 Task: Evaluate the exponential function for x = 5.
Action: Mouse moved to (1053, 71)
Screenshot: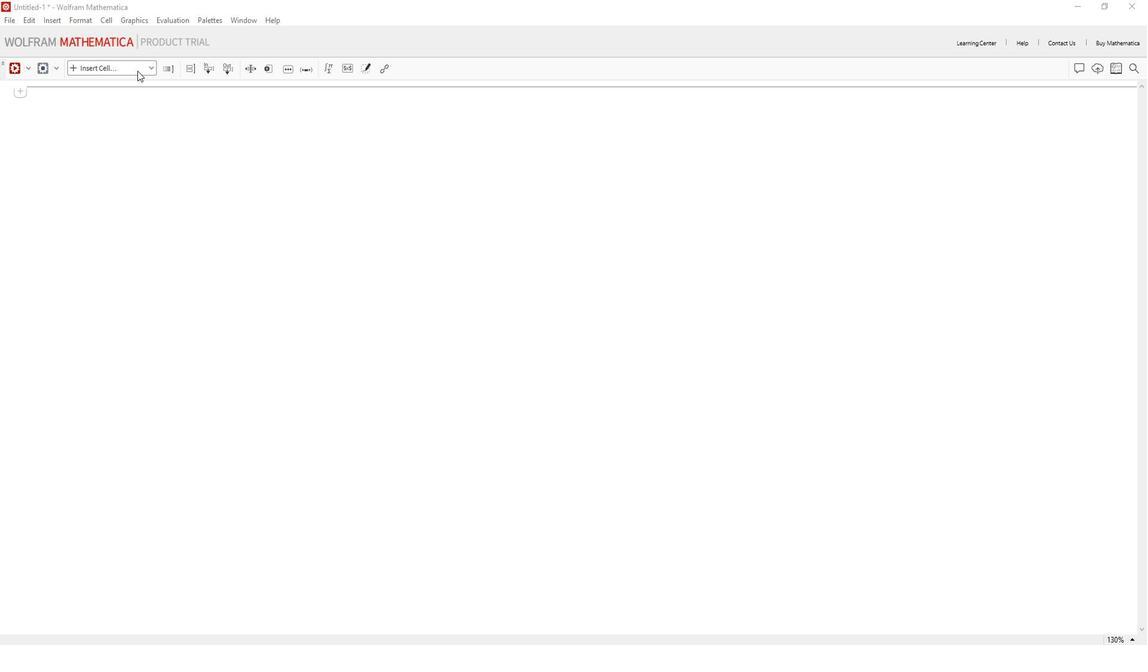 
Action: Mouse pressed left at (1053, 71)
Screenshot: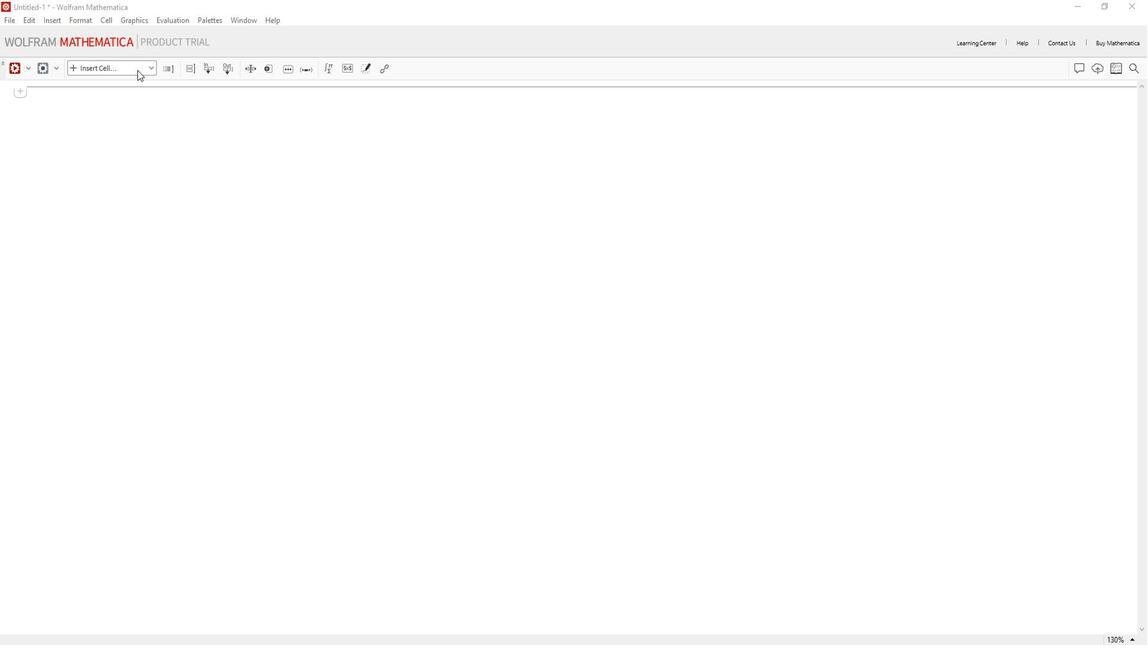 
Action: Mouse moved to (1024, 95)
Screenshot: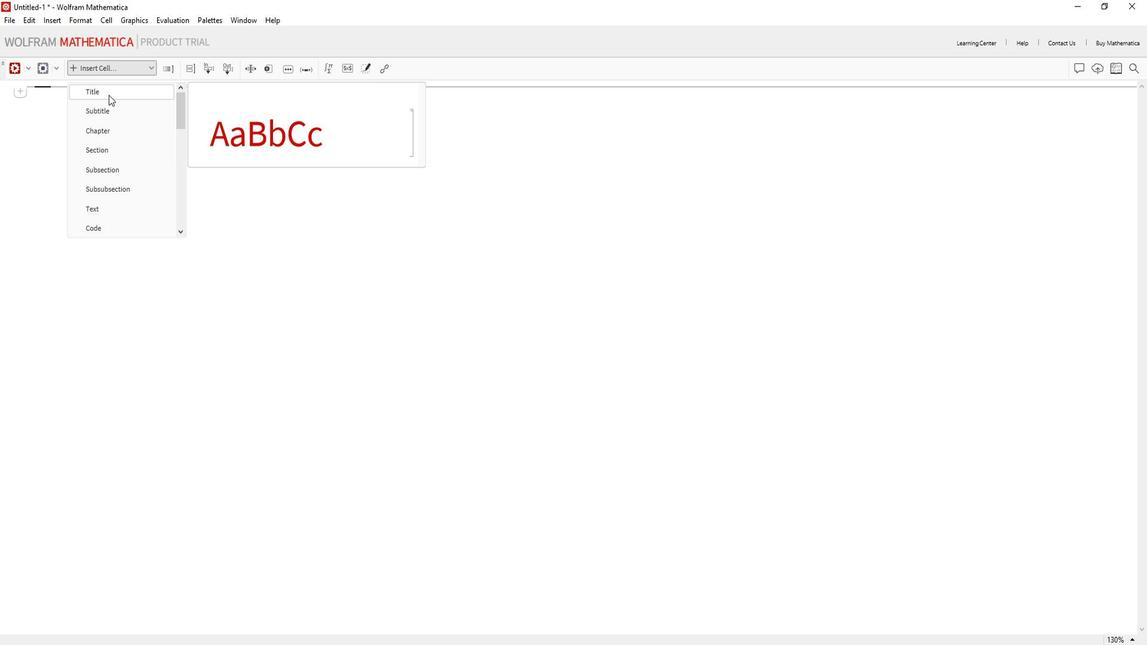 
Action: Mouse pressed left at (1024, 95)
Screenshot: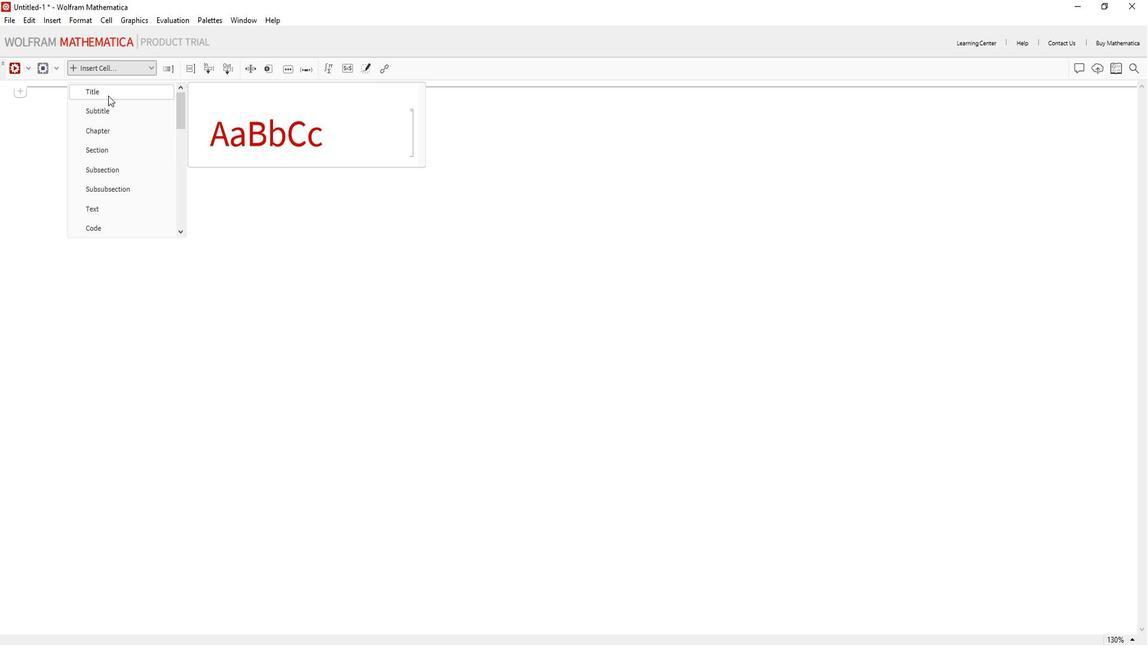 
Action: Key pressed <Key.shift>Evaluate<Key.space>the<Key.space>exponential<Key.space>function
Screenshot: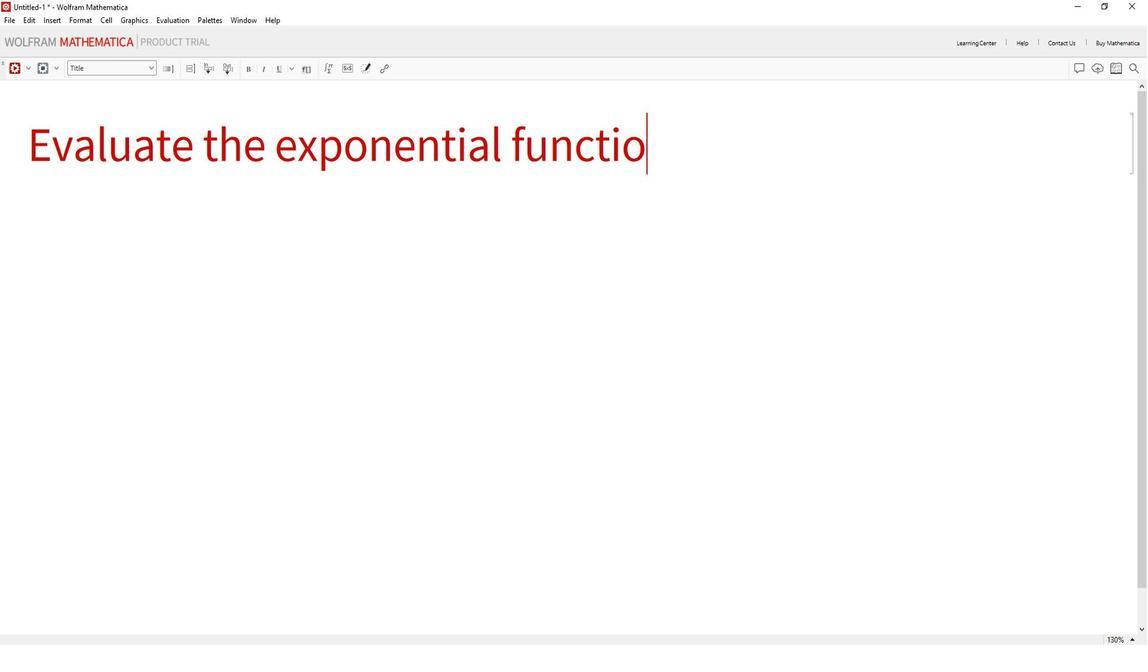 
Action: Mouse moved to (1036, 185)
Screenshot: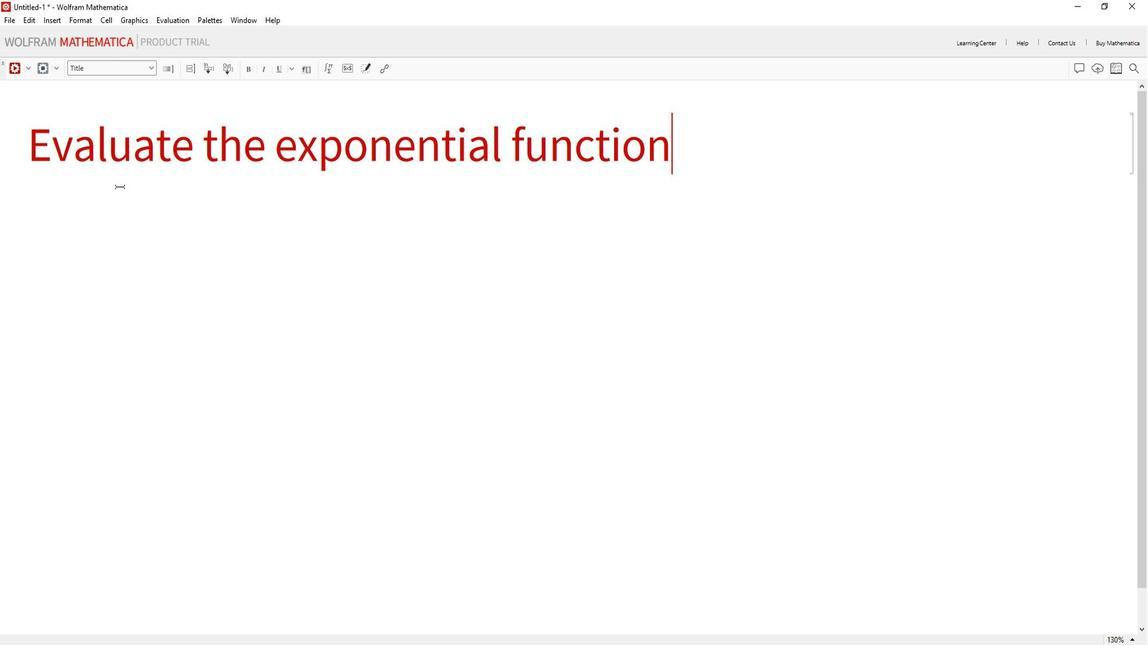 
Action: Mouse pressed left at (1036, 185)
Screenshot: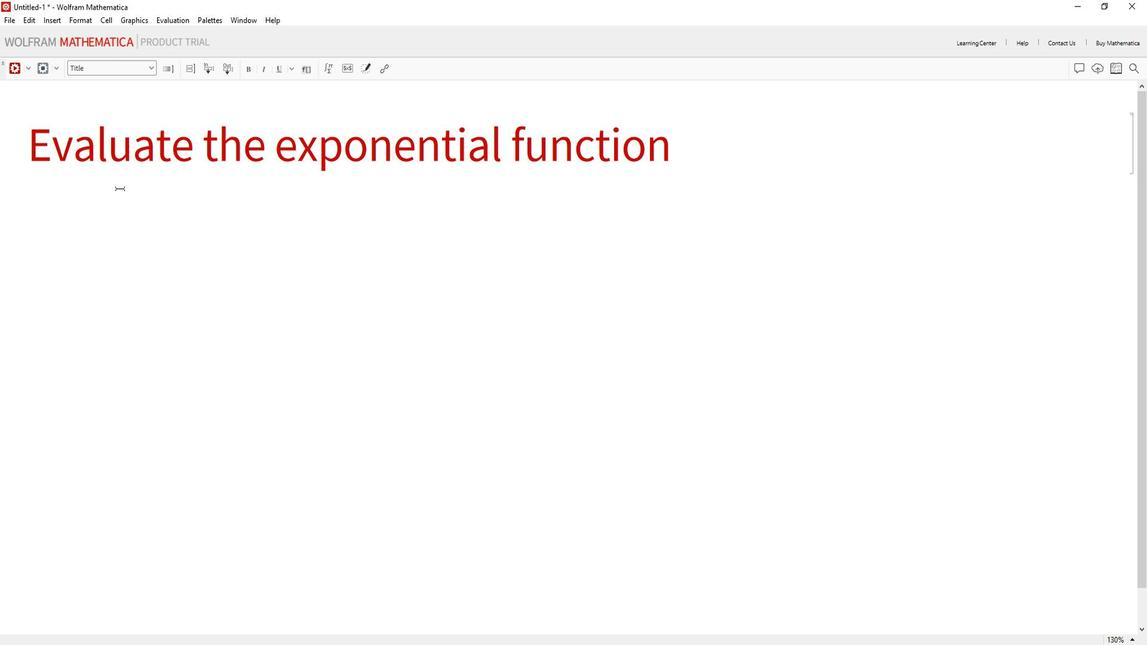 
Action: Mouse moved to (1037, 71)
Screenshot: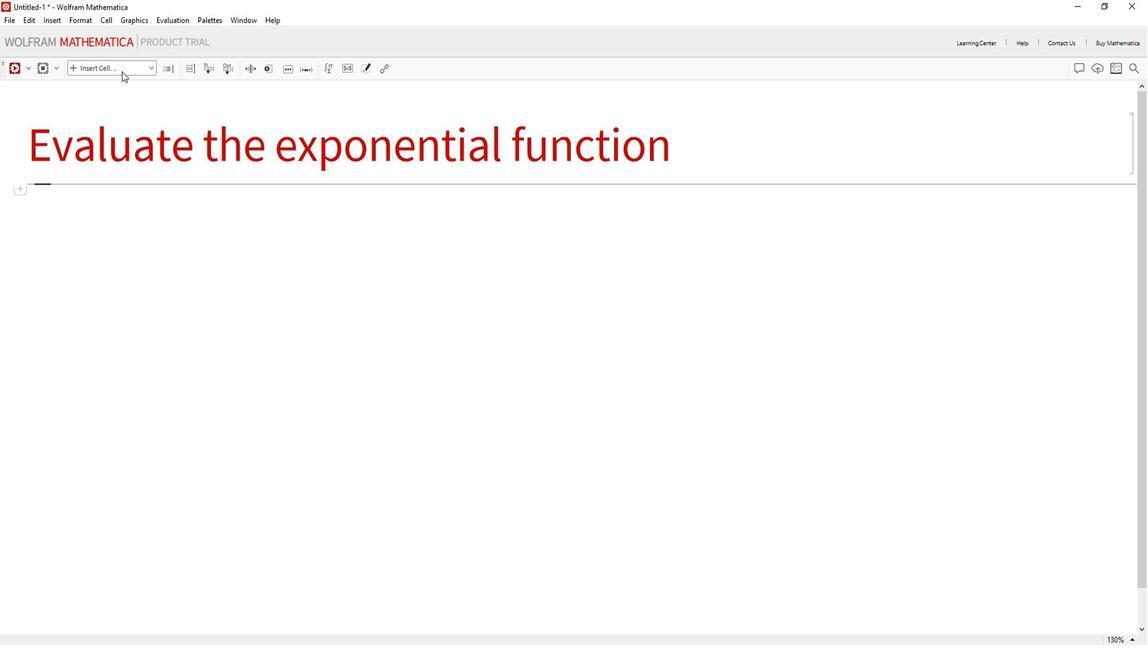 
Action: Mouse pressed left at (1037, 71)
Screenshot: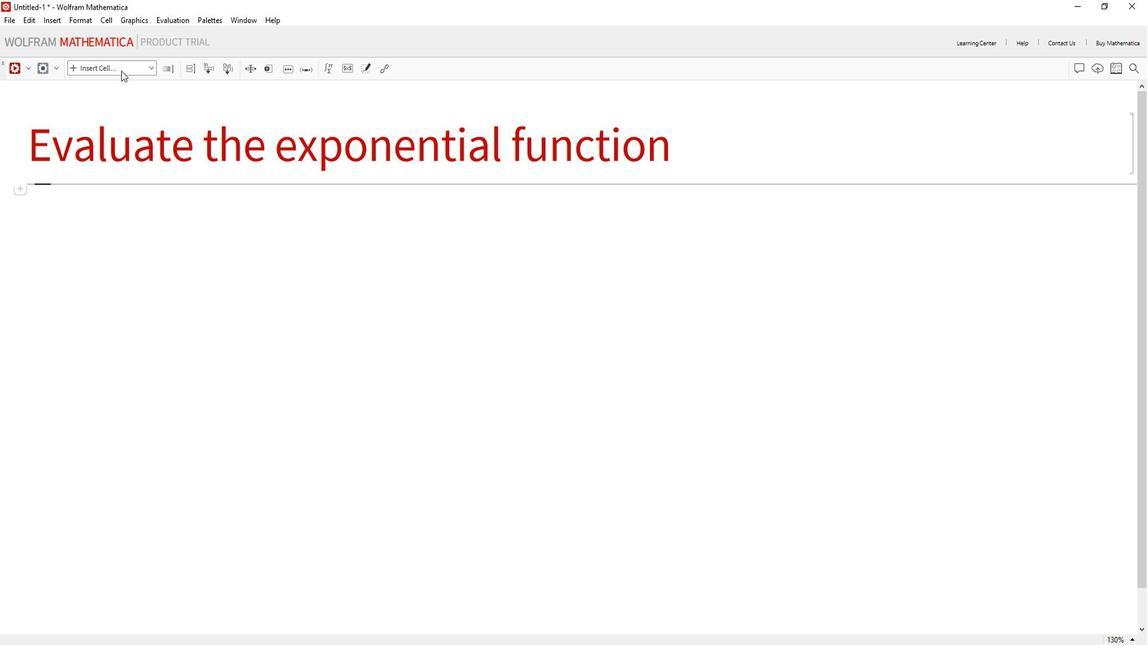 
Action: Mouse moved to (1023, 224)
Screenshot: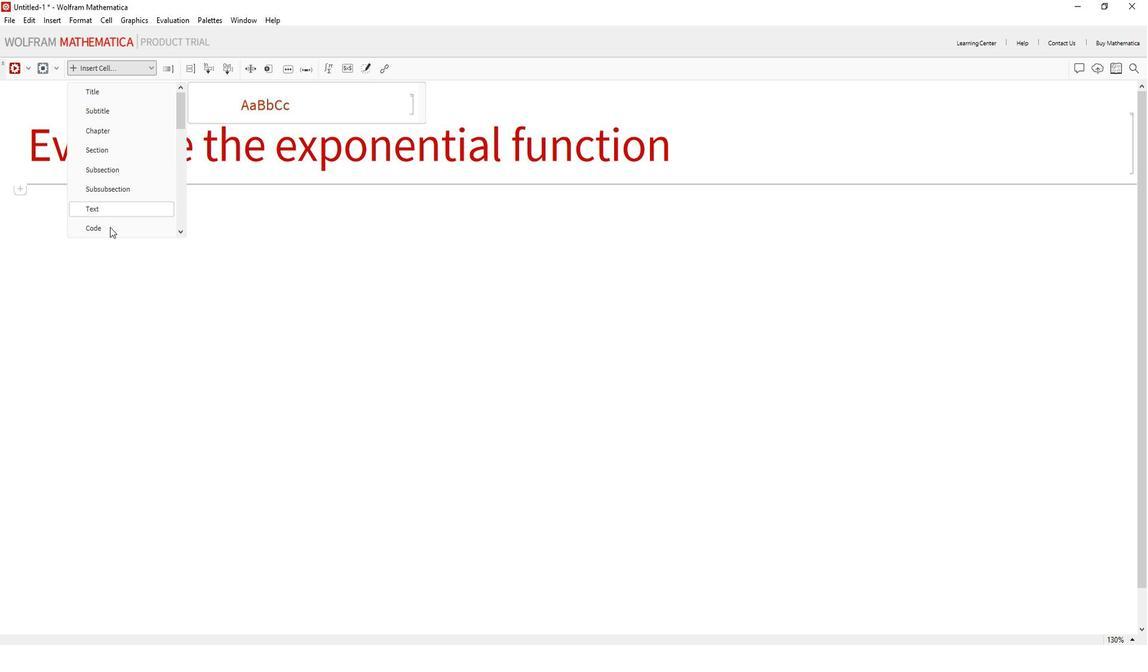 
Action: Mouse pressed left at (1023, 224)
Screenshot: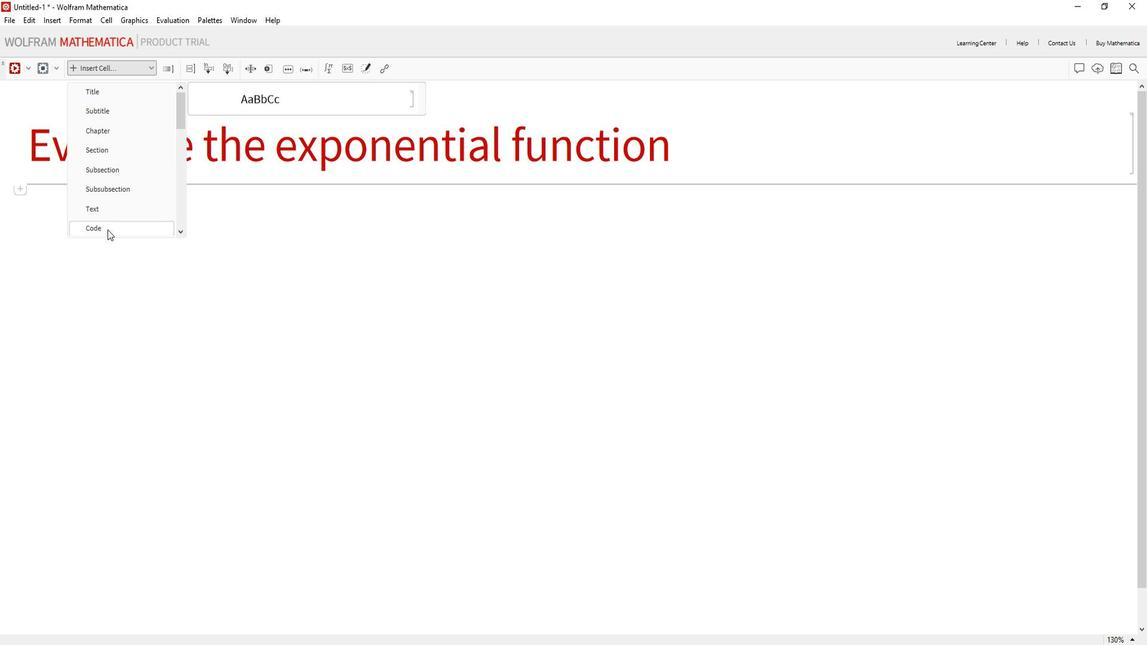 
Action: Mouse moved to (850, 245)
Screenshot: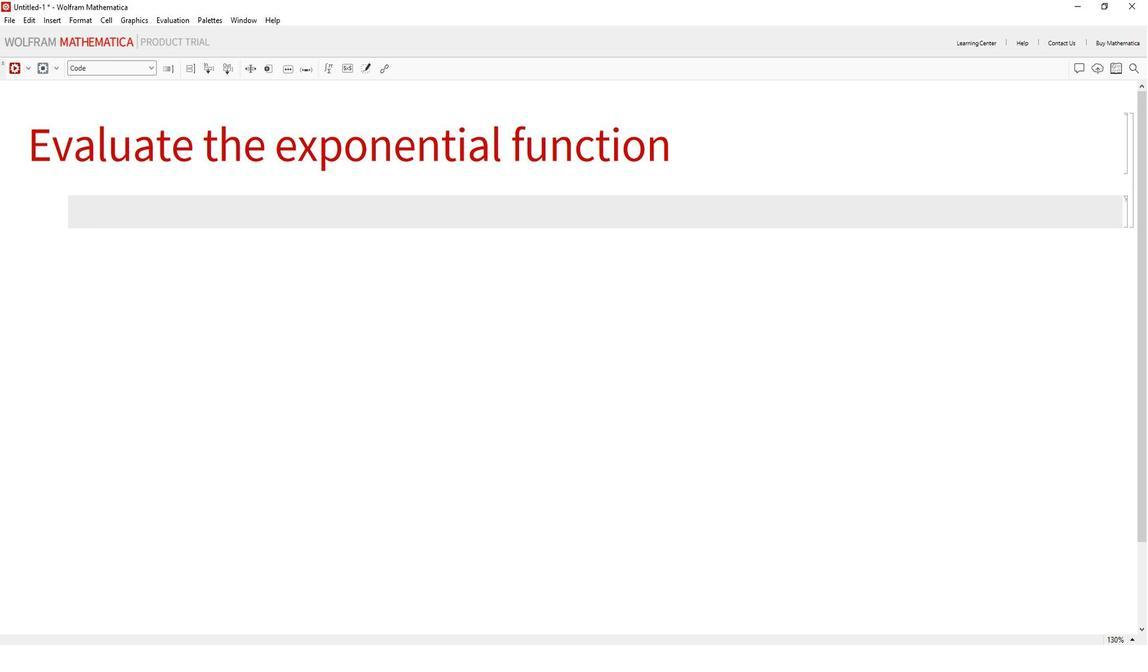 
Action: Mouse pressed left at (850, 245)
Screenshot: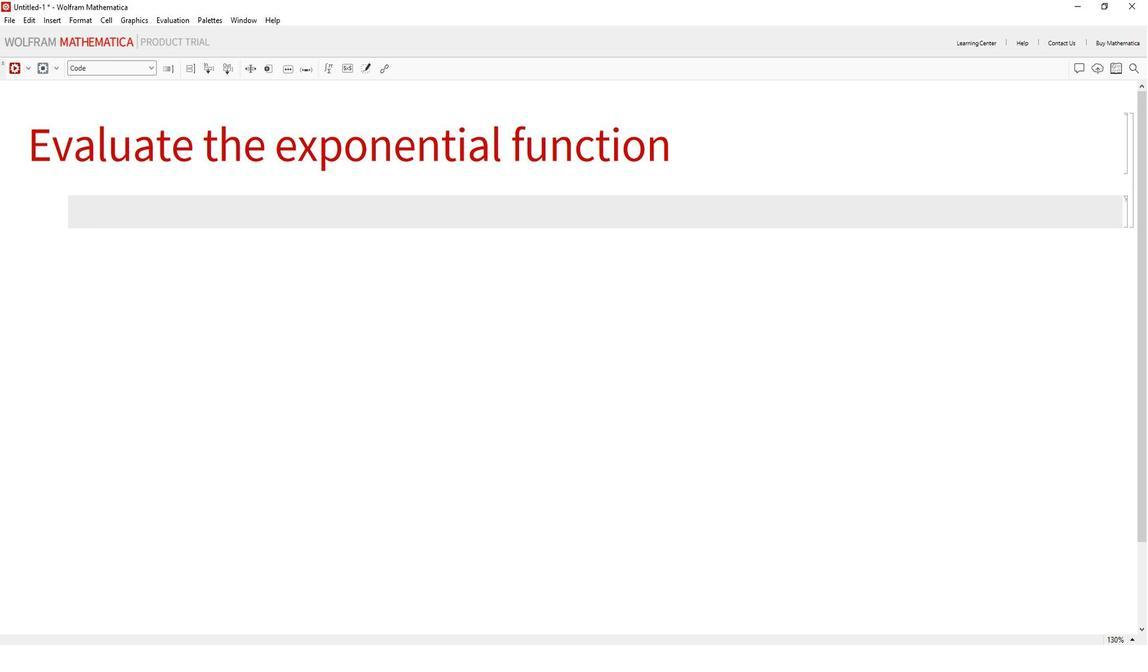 
Action: Mouse moved to (1074, 202)
Screenshot: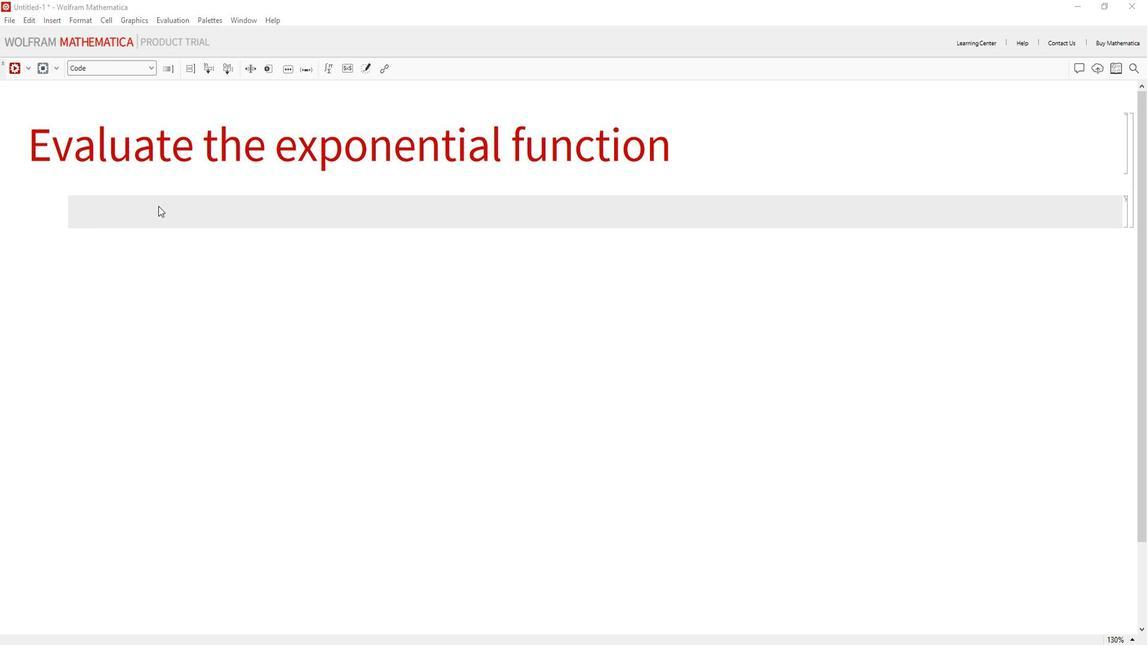 
Action: Mouse pressed left at (1074, 202)
Screenshot: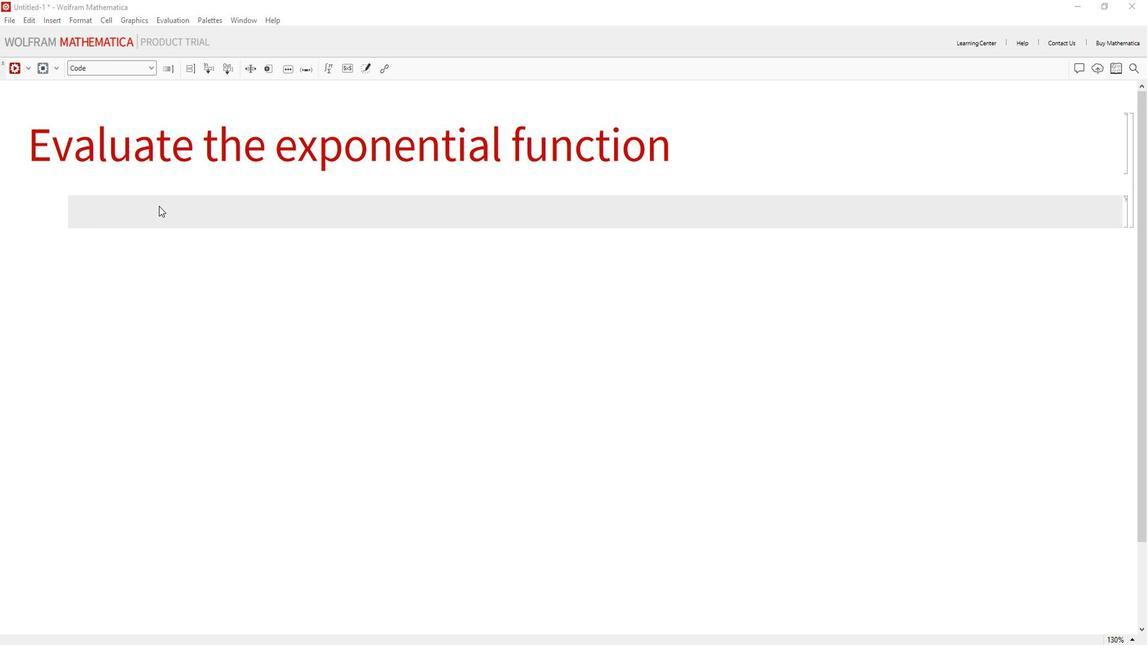 
Action: Key pressed <Key.shift_r>(*<Key.shift>Evaluate<Key.space>the<Key.space>exponential<Key.space>function<Key.space>for<Key.space>x<Key.space>=<Key.space>5<Key.right><Key.right>result<Key.enter><Key.space>=<Key.space><Key.shift>Exp<Key.enter>[5<Key.right>;<Key.enter><Key.enter><Key.shift_r><Key.shift_r><Key.shift_r><Key.shift_r><Key.shift_r><Key.shift_r>(*<Key.shift><Key.shift><Key.shift><Key.shift><Key.shift><Key.shift><Key.shift><Key.shift><Key.shift><Key.shift><Key.shift><Key.shift><Key.shift><Key.shift><Key.shift><Key.shift><Key.shift><Key.shift><Key.shift><Key.shift><Key.shift><Key.shift><Key.shift><Key.shift><Key.shift><Key.shift><Key.shift><Key.shift><Key.shift><Key.shift><Key.shift><Key.shift><Key.shift><Key.shift><Key.shift><Key.shift><Key.shift>Display<Key.space>the<Key.space>result<Key.right><Key.right><Key.enter>result<Key.enter>
Screenshot: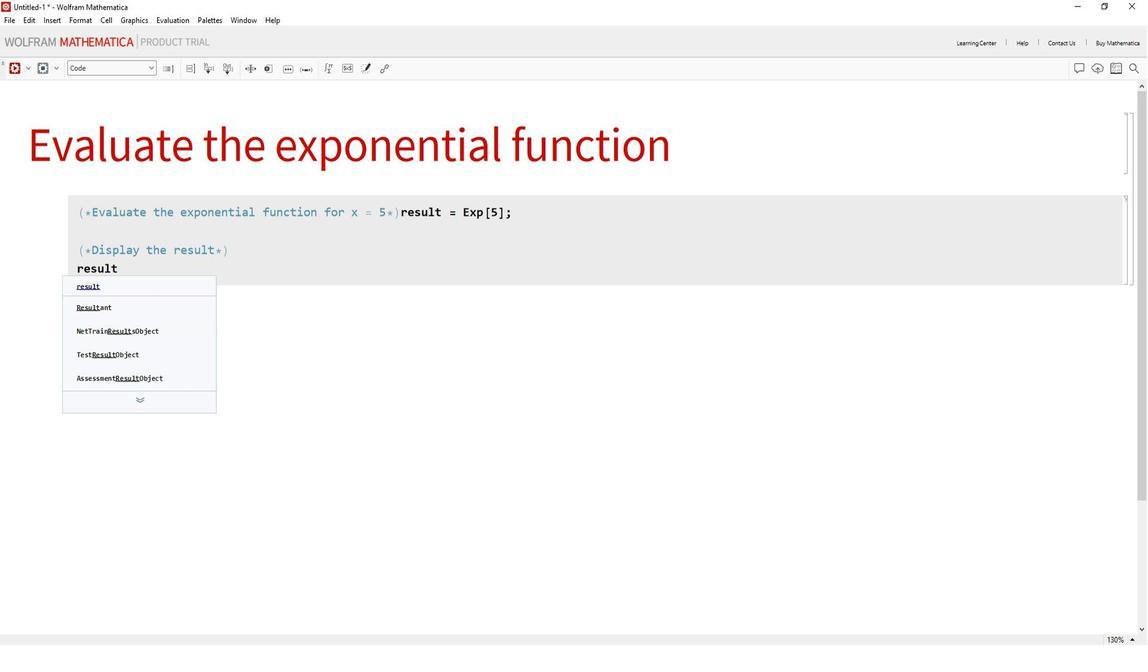 
Action: Mouse moved to (1083, 228)
Screenshot: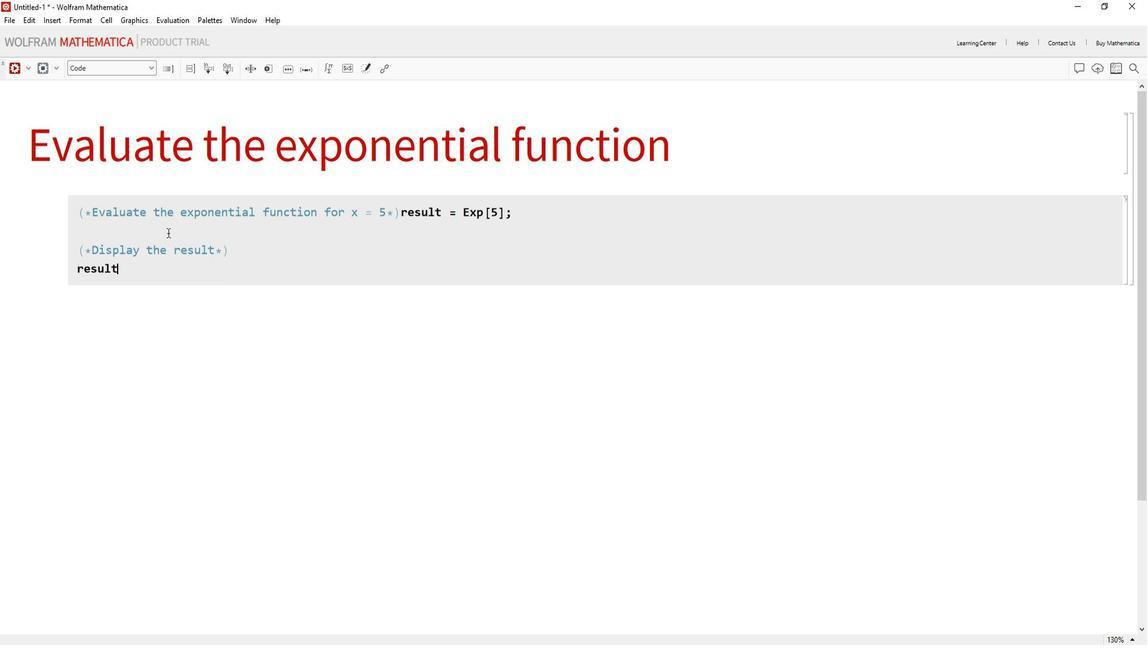 
Action: Mouse pressed left at (1083, 228)
Screenshot: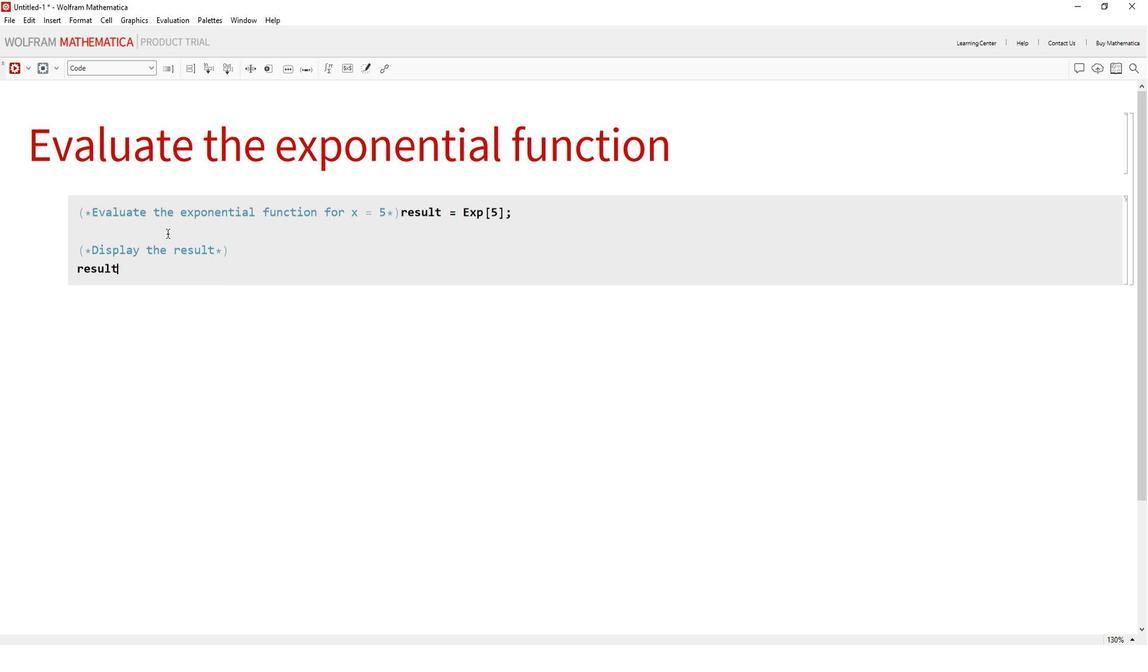 
Action: Mouse moved to (924, 69)
Screenshot: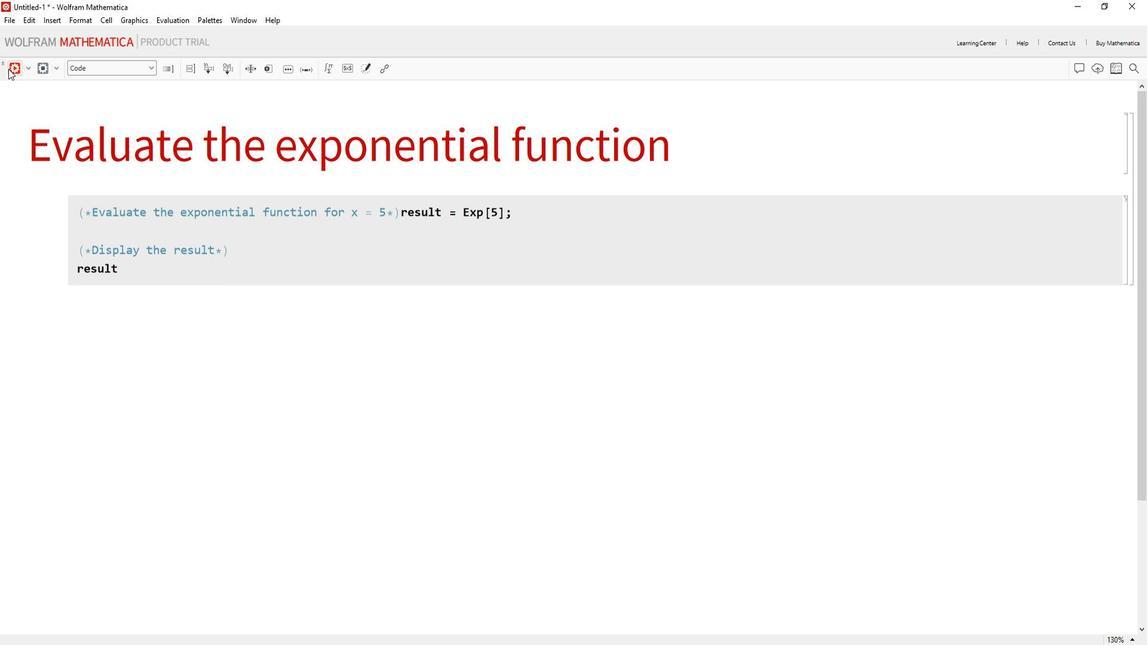 
Action: Mouse pressed left at (924, 69)
Screenshot: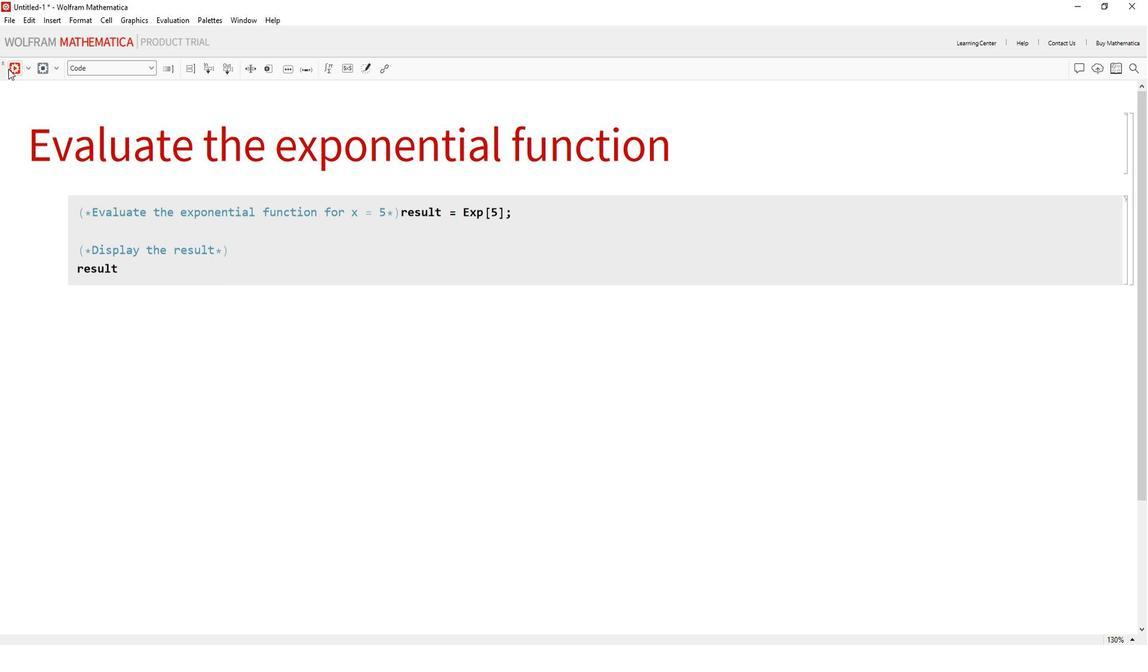 
Action: Mouse moved to (1062, 251)
Screenshot: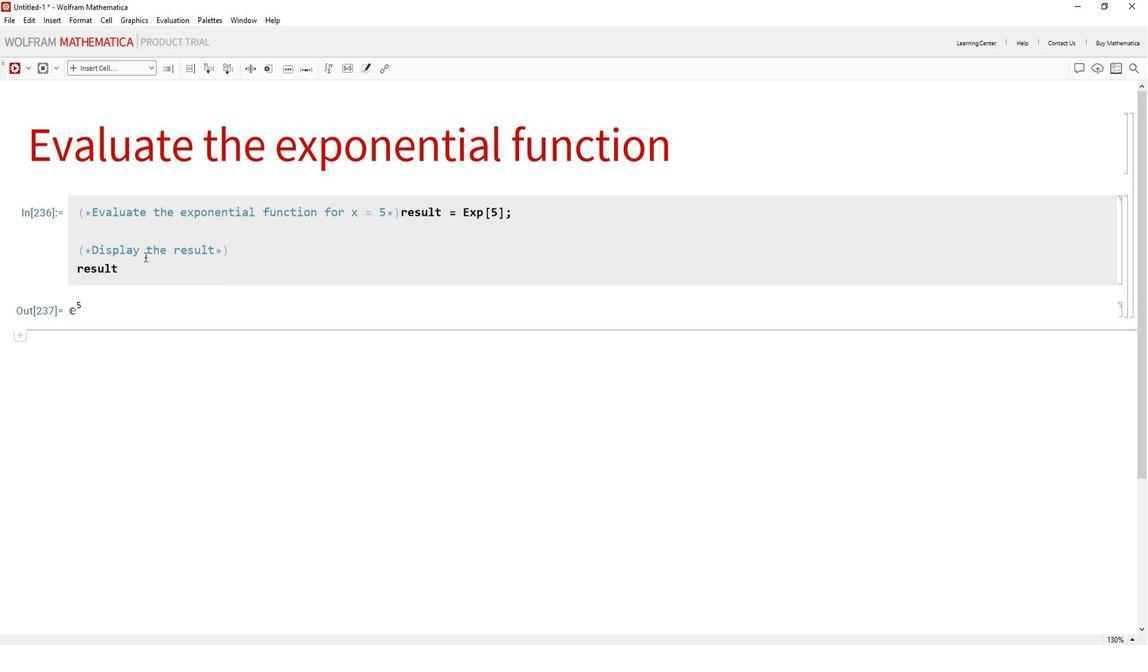 
